 Task: Create in the project WiseTech and in the Backlog issue 'Upgrade the front-end framework of a web application to improve responsiveness and user interface design' a child issue 'Data access permission management and auditing', and assign it to team member softage.4@softage.net.
Action: Mouse moved to (177, 54)
Screenshot: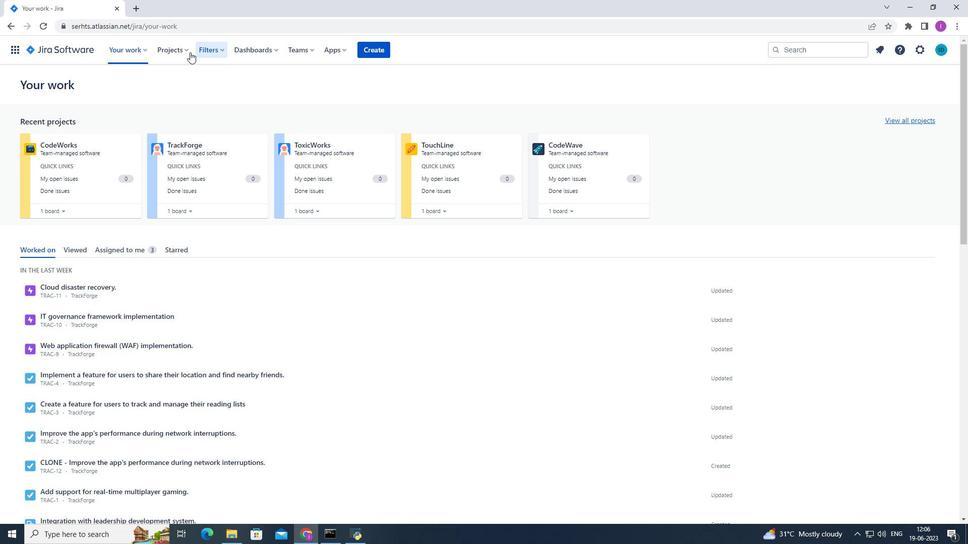 
Action: Mouse pressed left at (177, 54)
Screenshot: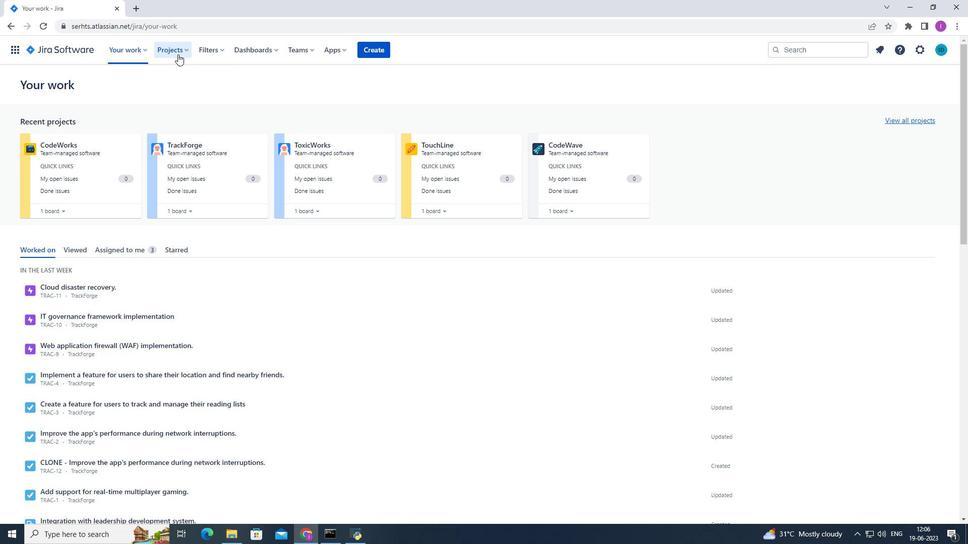 
Action: Mouse moved to (211, 91)
Screenshot: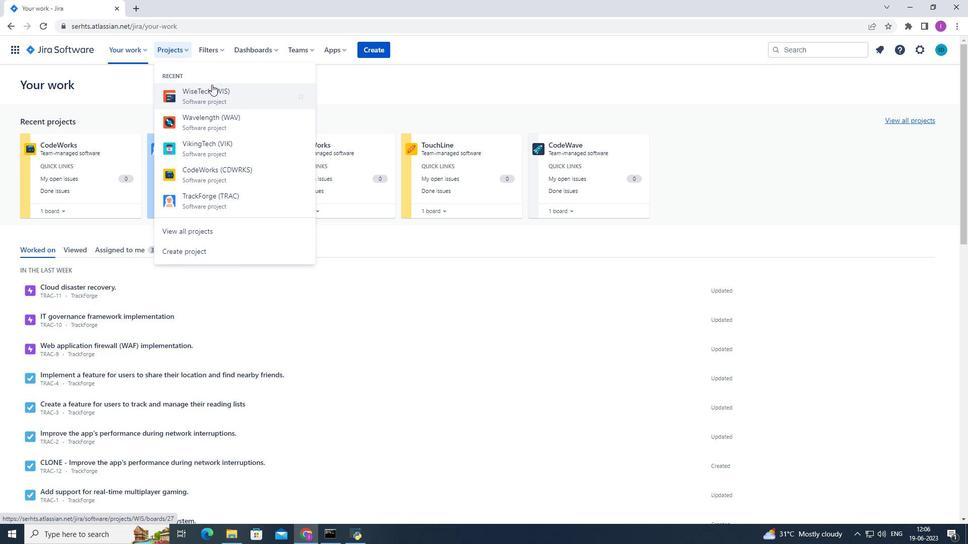 
Action: Mouse pressed left at (211, 91)
Screenshot: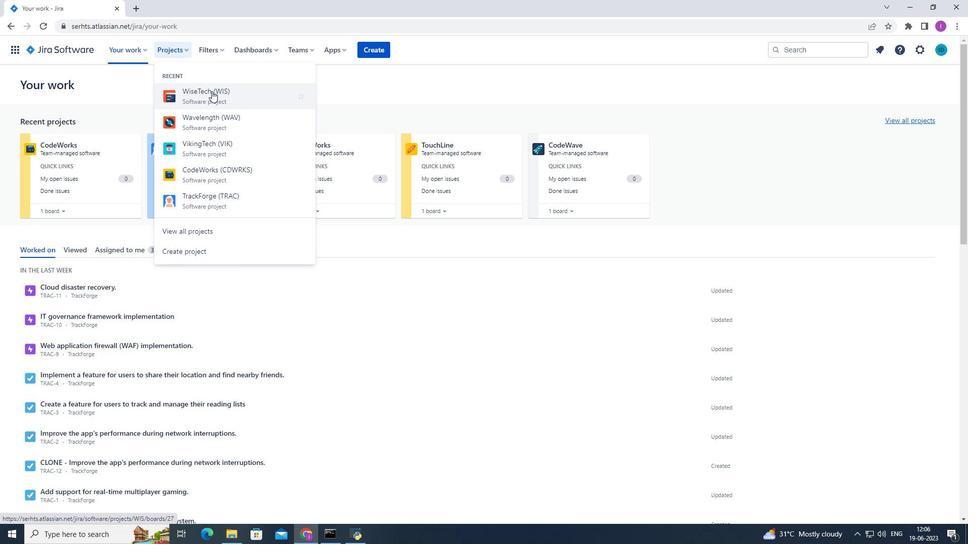 
Action: Mouse moved to (44, 152)
Screenshot: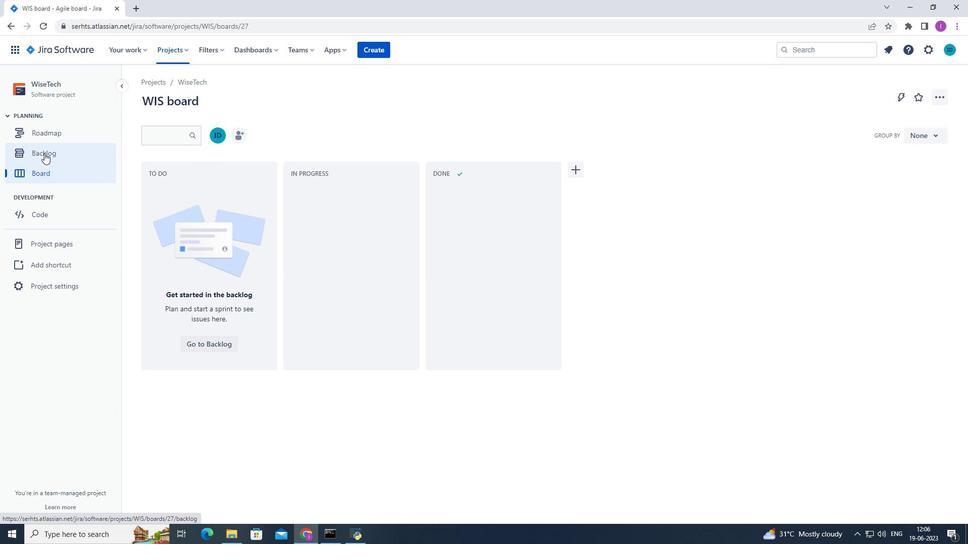 
Action: Mouse pressed left at (44, 152)
Screenshot: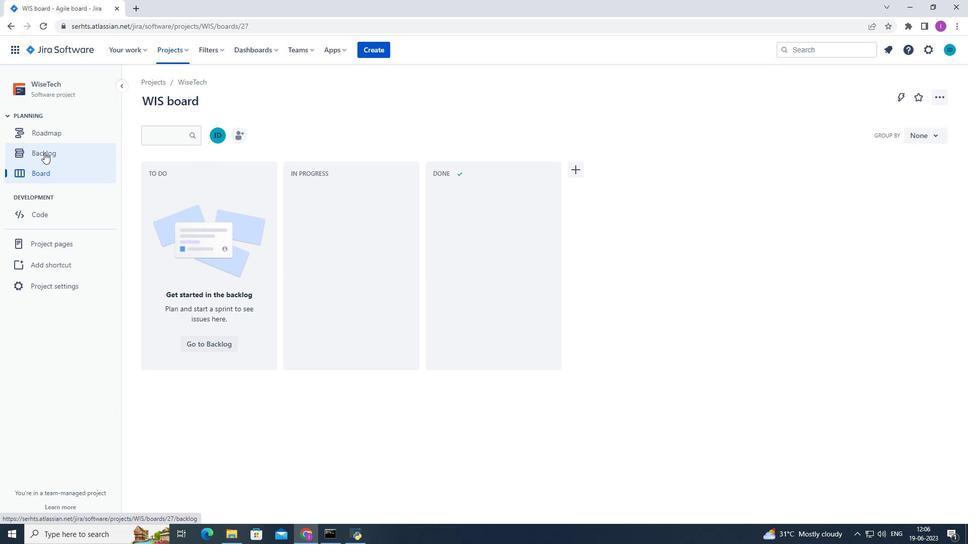 
Action: Mouse moved to (250, 220)
Screenshot: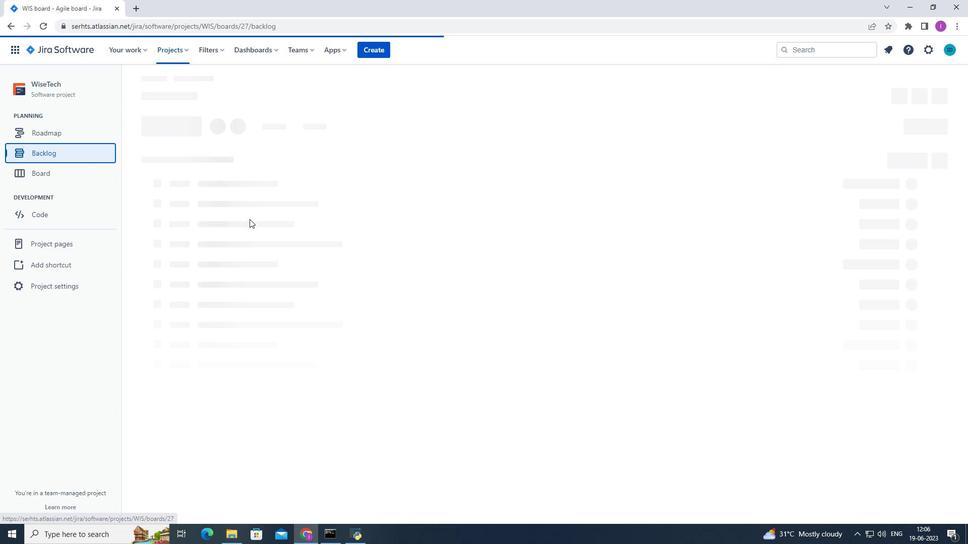 
Action: Mouse scrolled (250, 220) with delta (0, 0)
Screenshot: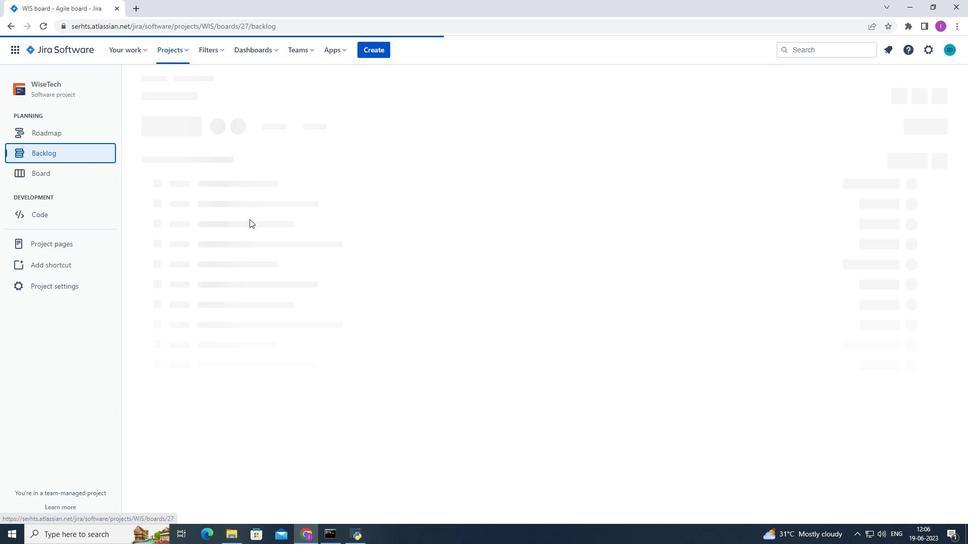 
Action: Mouse moved to (251, 221)
Screenshot: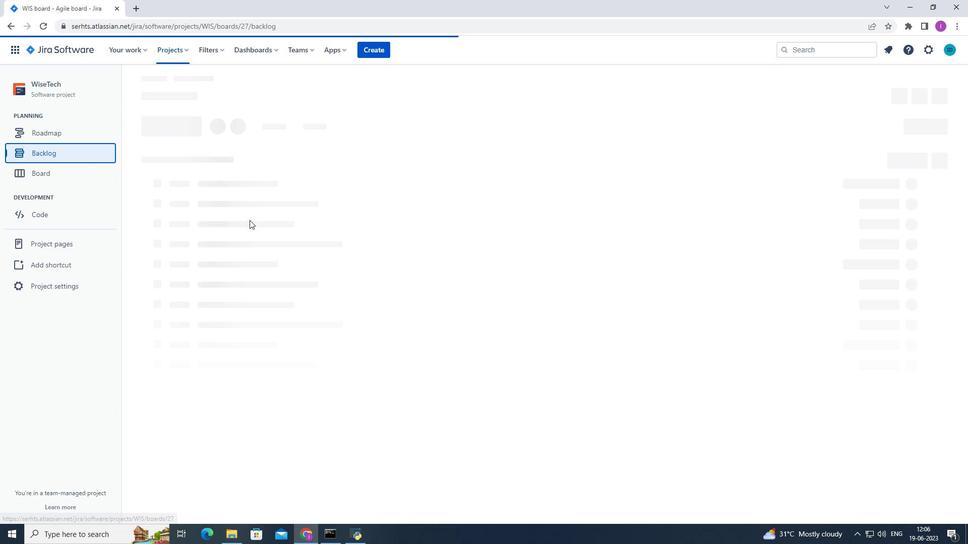 
Action: Mouse scrolled (251, 220) with delta (0, 0)
Screenshot: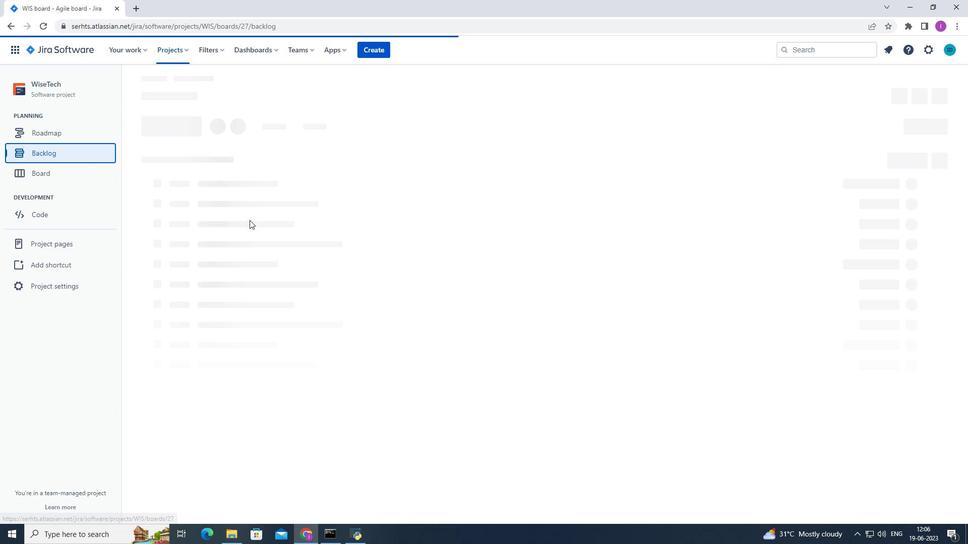 
Action: Mouse scrolled (251, 220) with delta (0, 0)
Screenshot: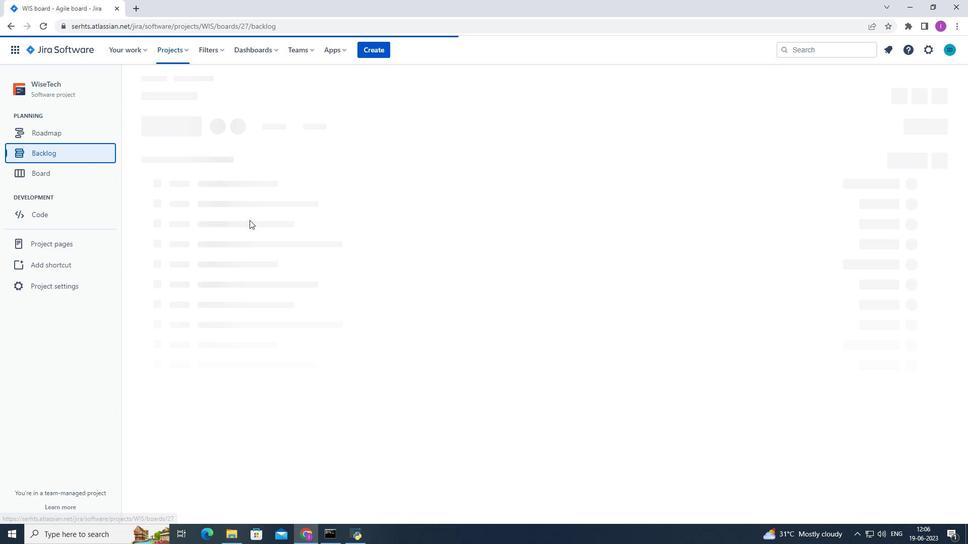 
Action: Mouse moved to (231, 225)
Screenshot: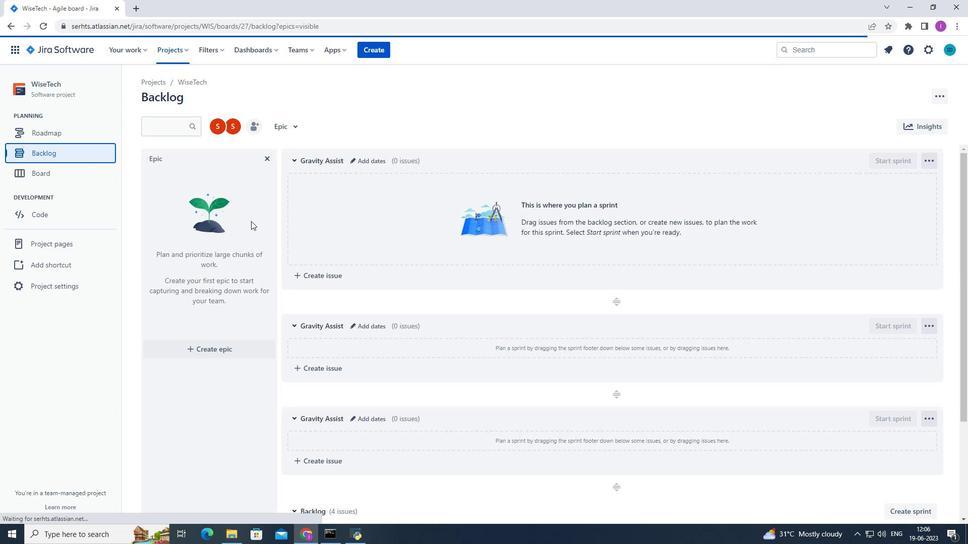 
Action: Mouse scrolled (231, 224) with delta (0, 0)
Screenshot: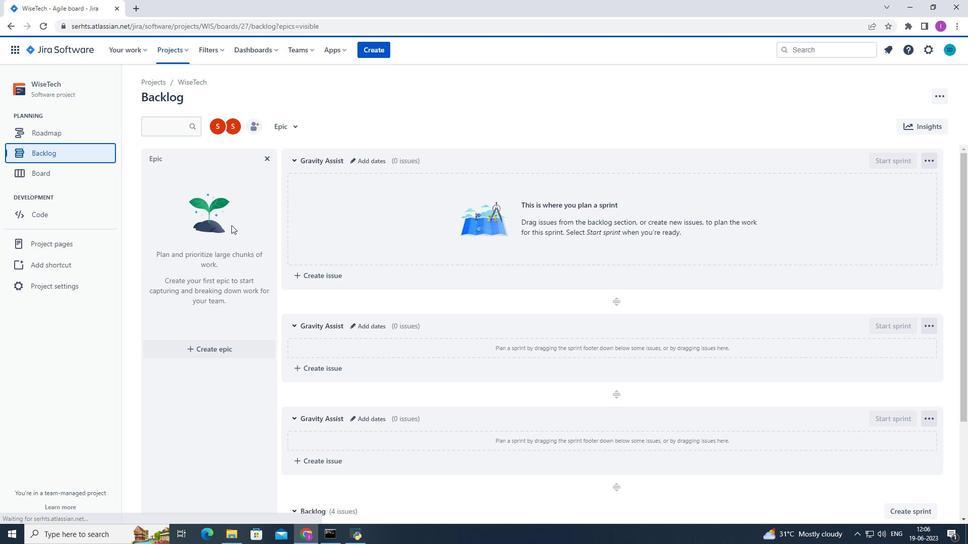 
Action: Mouse moved to (413, 302)
Screenshot: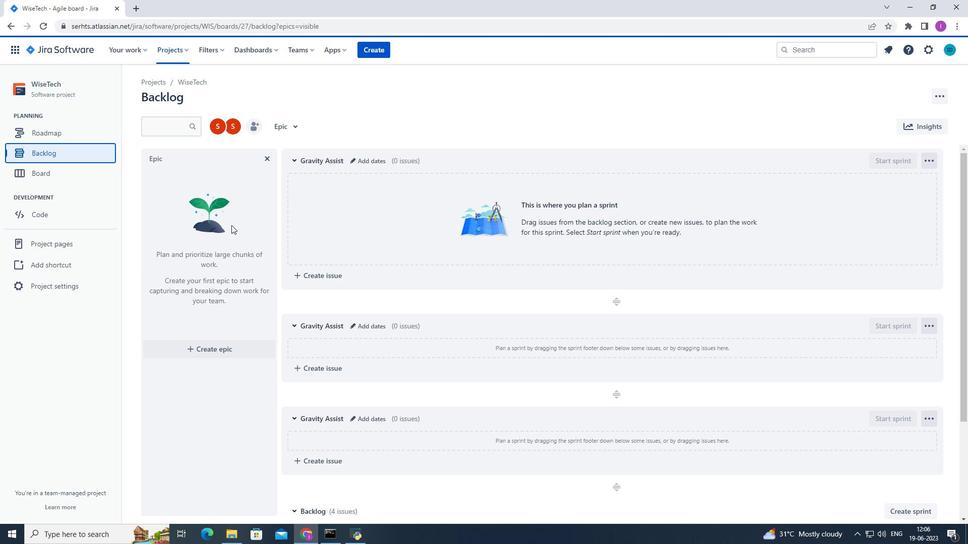 
Action: Mouse scrolled (230, 225) with delta (0, 0)
Screenshot: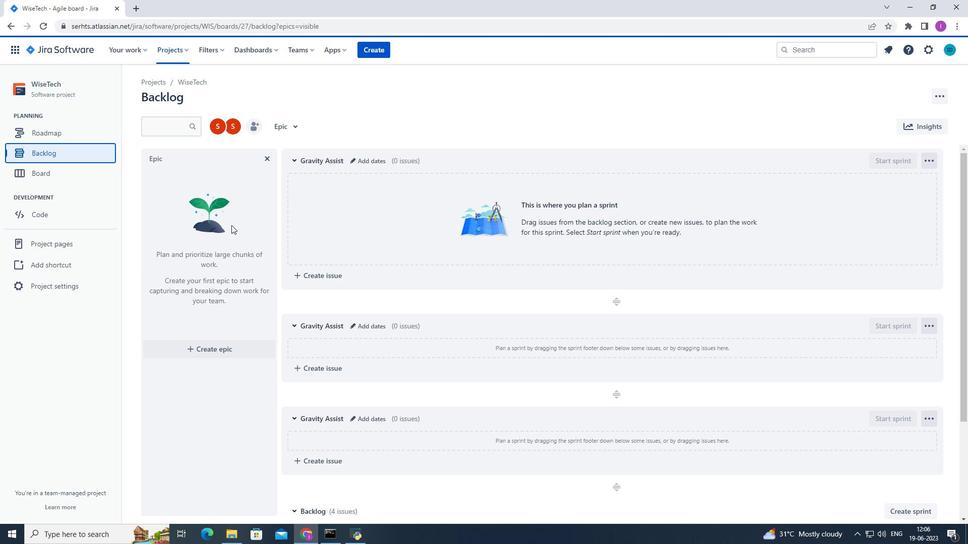 
Action: Mouse moved to (438, 309)
Screenshot: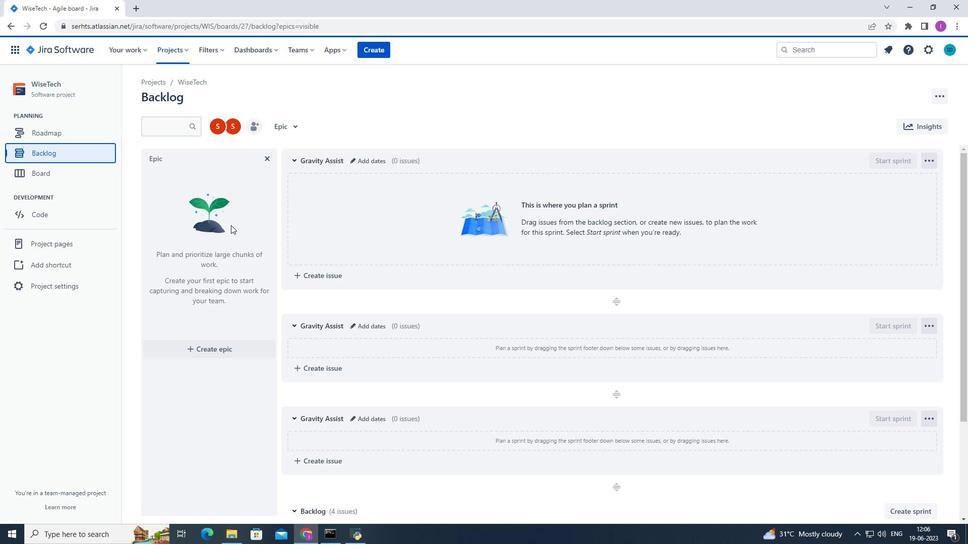 
Action: Mouse scrolled (232, 225) with delta (0, 0)
Screenshot: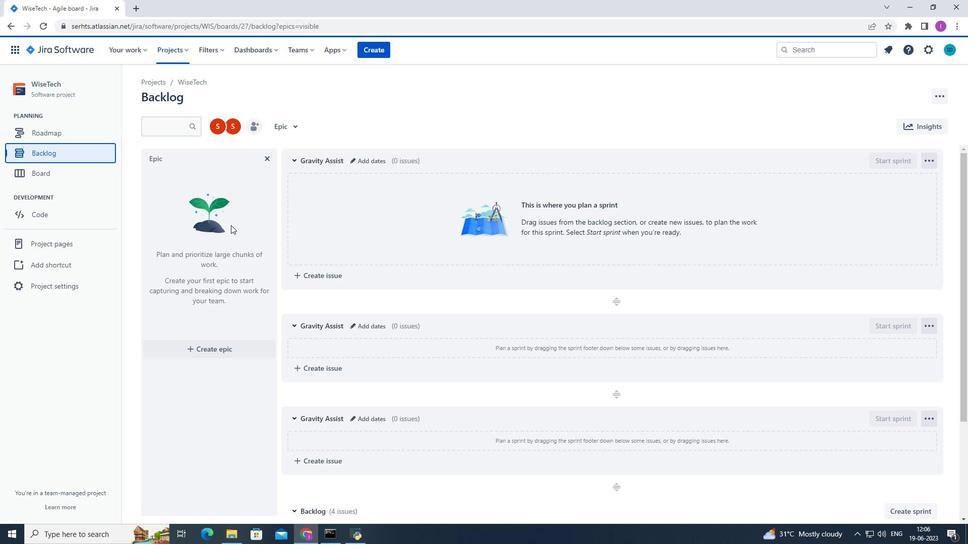 
Action: Mouse moved to (458, 314)
Screenshot: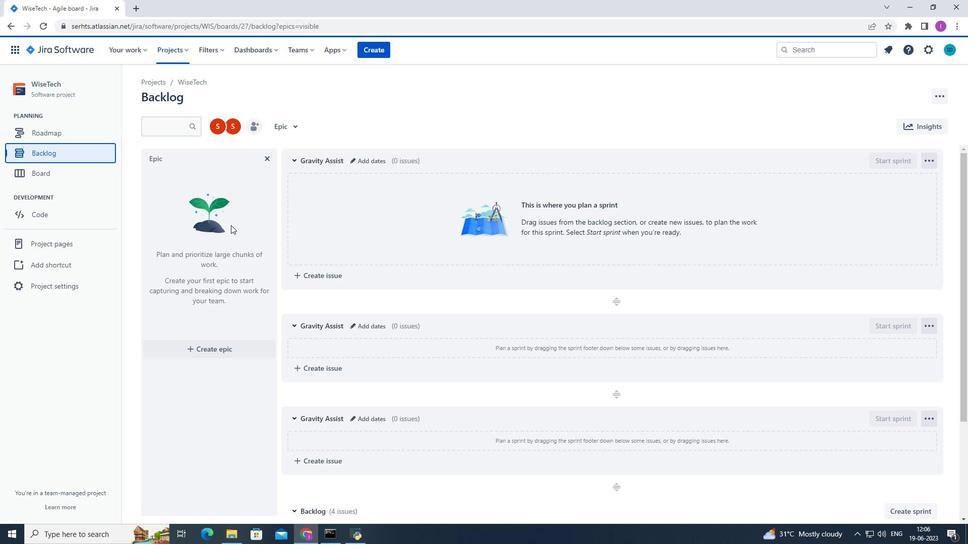 
Action: Mouse scrolled (248, 233) with delta (0, 0)
Screenshot: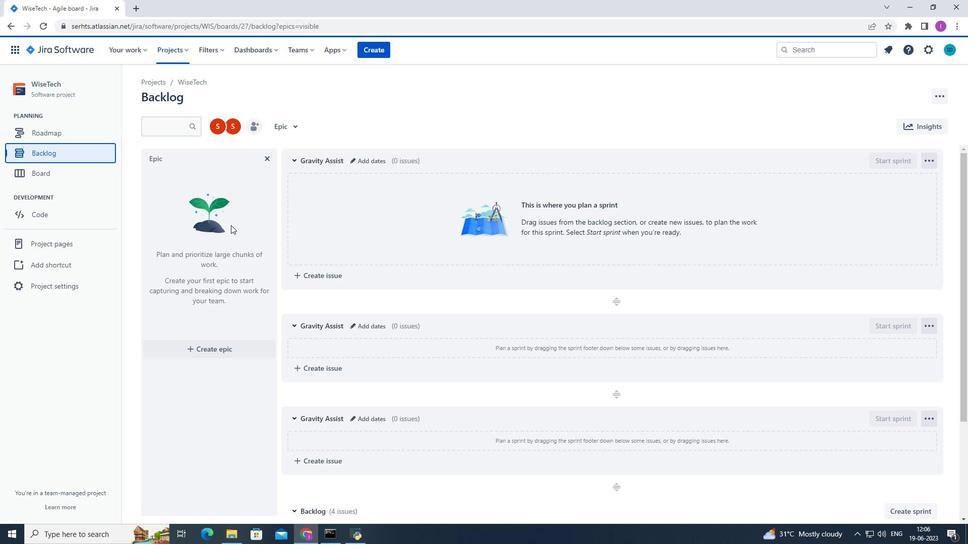 
Action: Mouse moved to (457, 321)
Screenshot: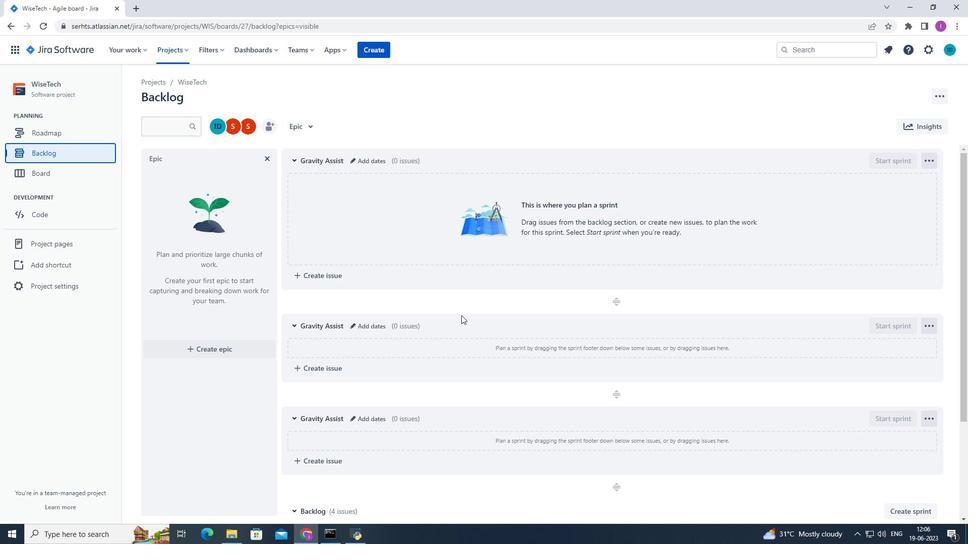 
Action: Mouse scrolled (457, 321) with delta (0, 0)
Screenshot: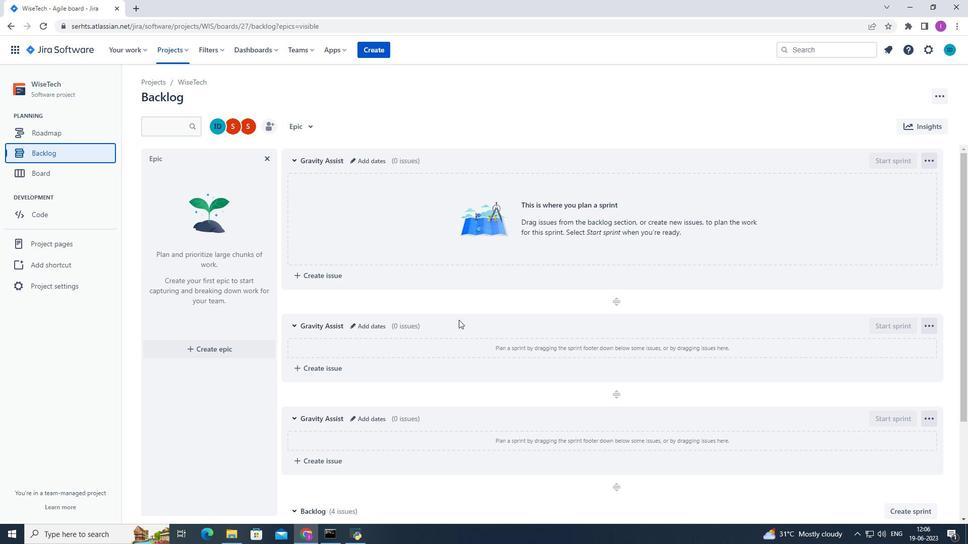 
Action: Mouse moved to (454, 329)
Screenshot: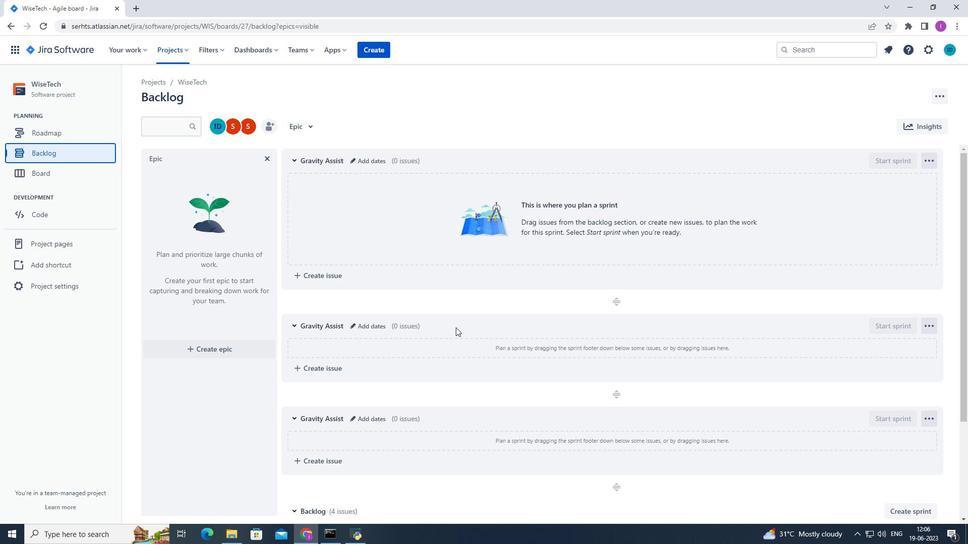 
Action: Mouse scrolled (454, 328) with delta (0, 0)
Screenshot: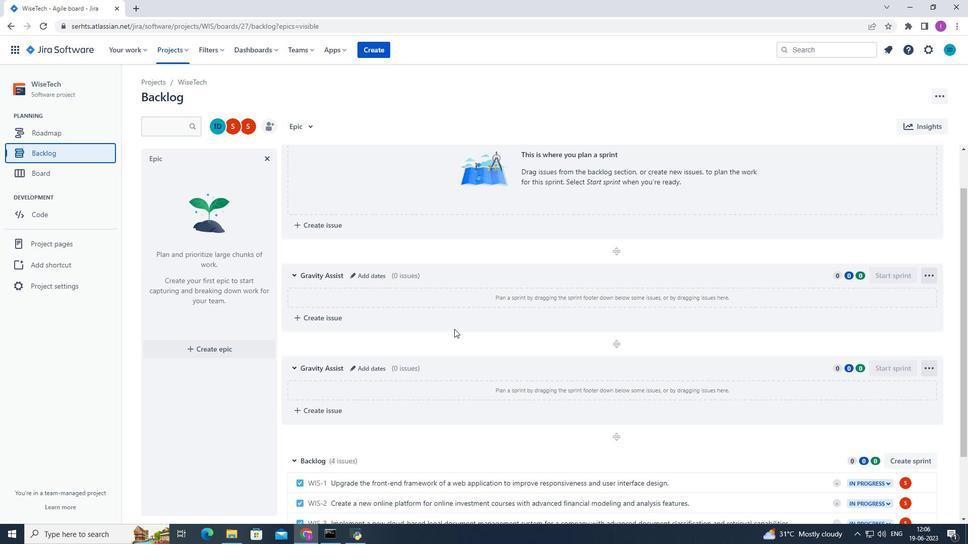 
Action: Mouse scrolled (454, 328) with delta (0, 0)
Screenshot: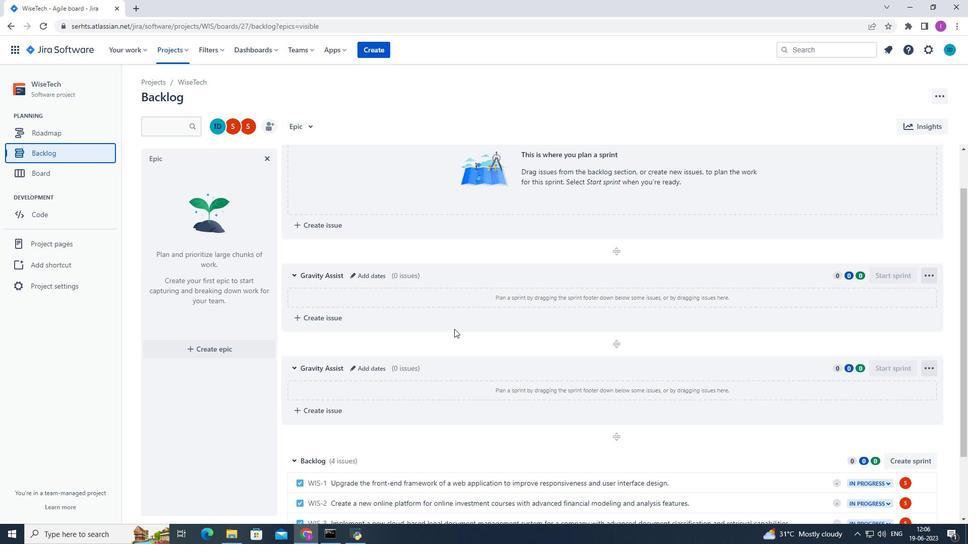 
Action: Mouse scrolled (454, 328) with delta (0, 0)
Screenshot: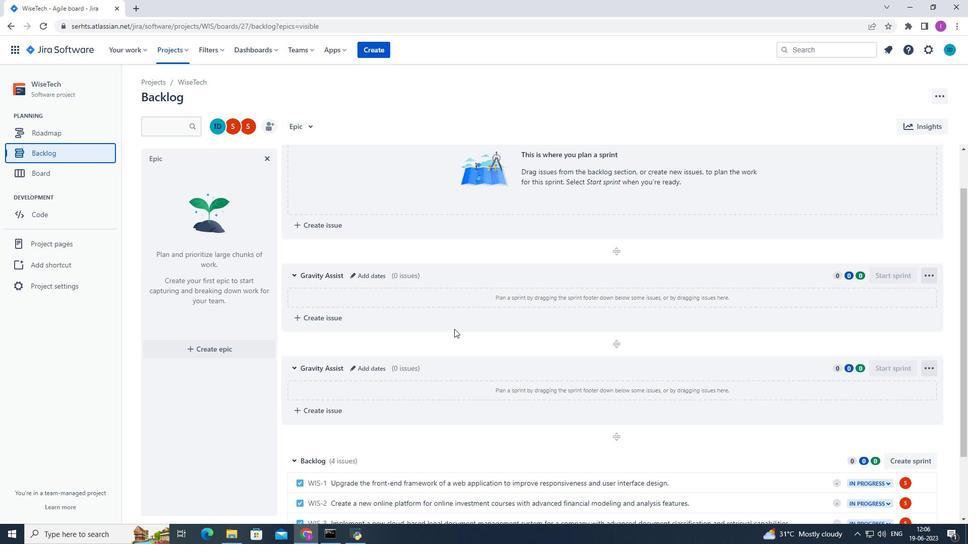 
Action: Mouse scrolled (454, 328) with delta (0, 0)
Screenshot: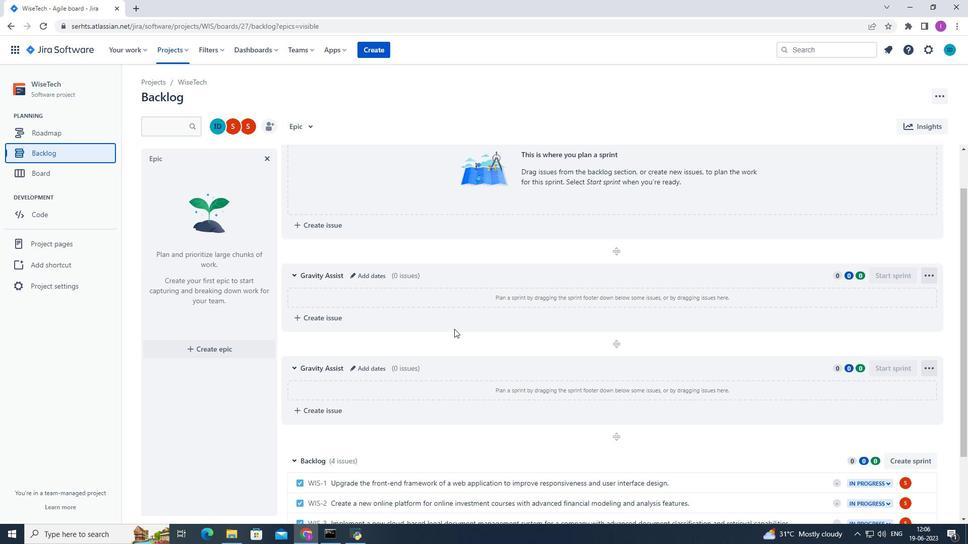 
Action: Mouse moved to (726, 394)
Screenshot: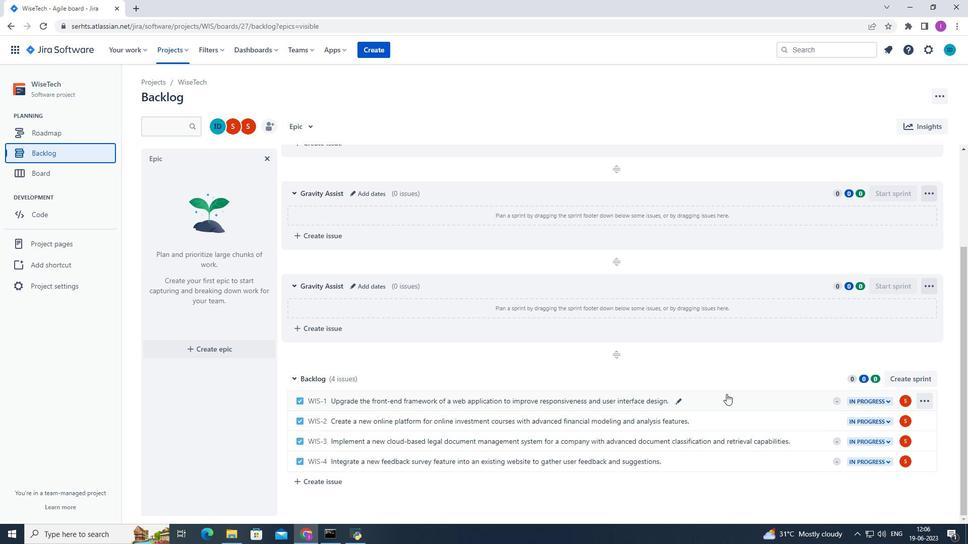 
Action: Mouse pressed left at (726, 394)
Screenshot: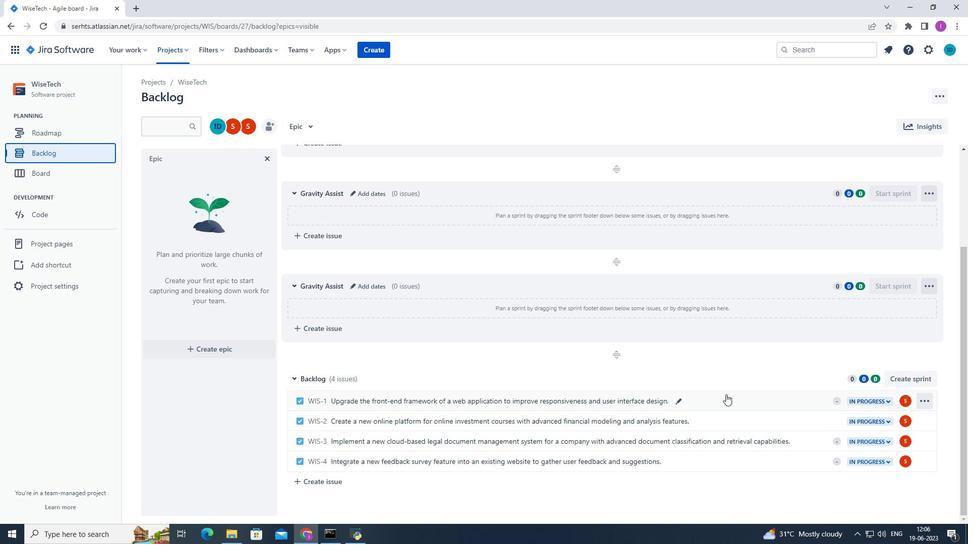 
Action: Mouse moved to (788, 244)
Screenshot: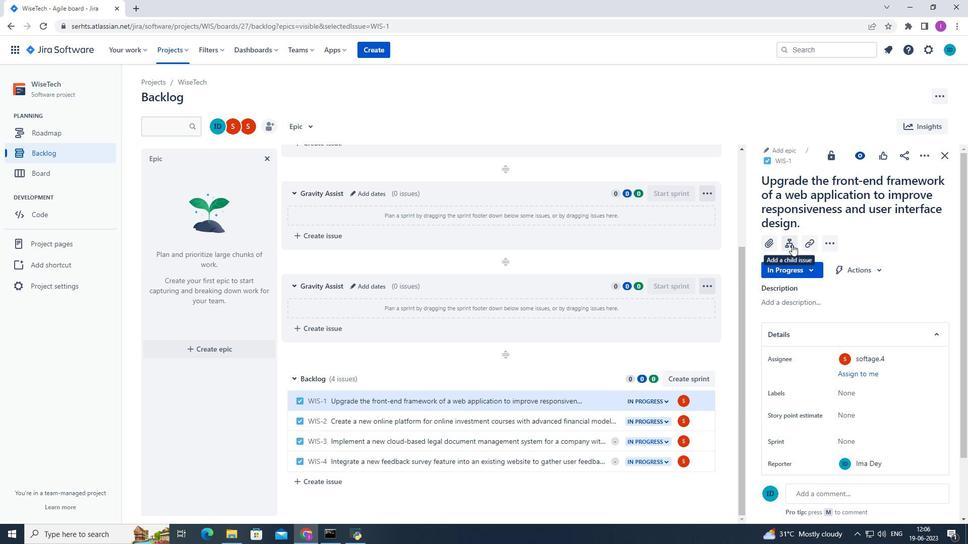 
Action: Mouse pressed left at (788, 244)
Screenshot: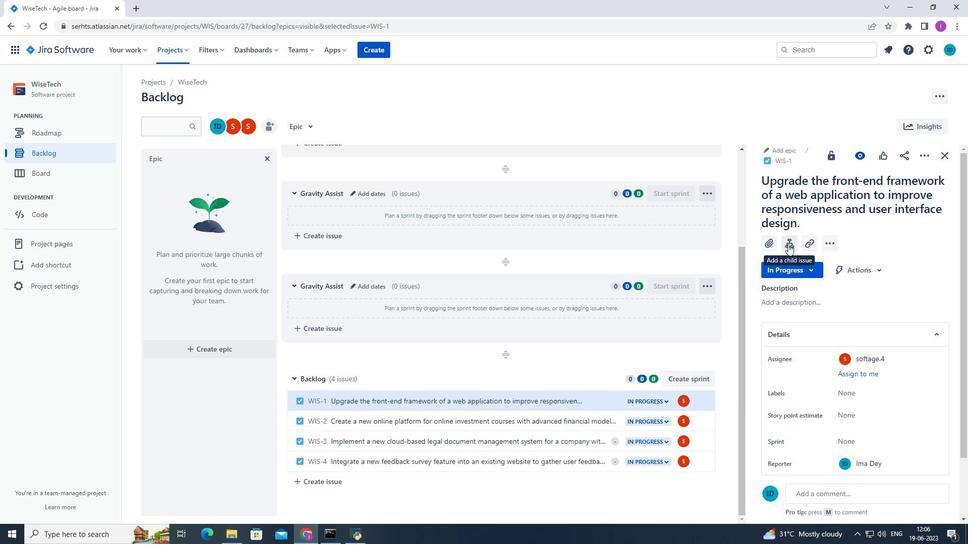
Action: Mouse moved to (792, 325)
Screenshot: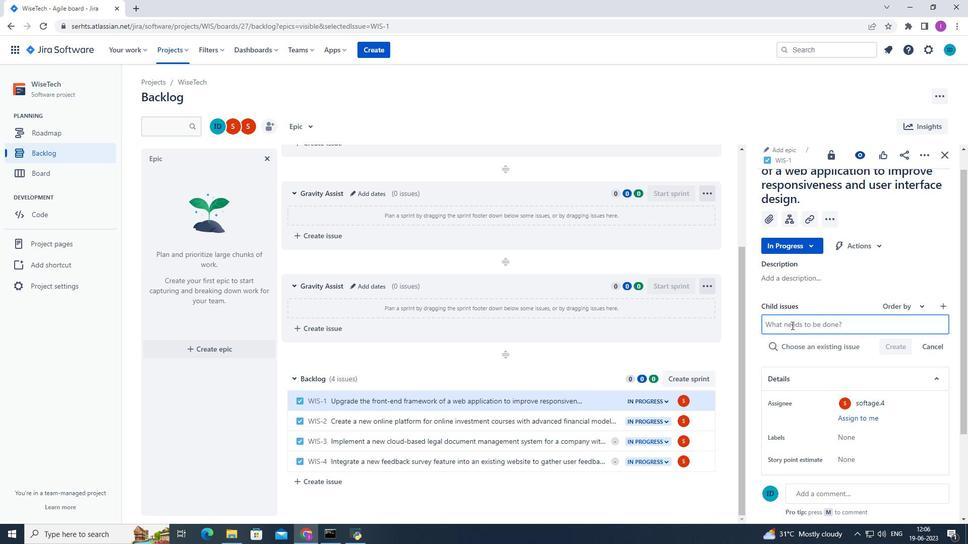 
Action: Mouse pressed left at (792, 325)
Screenshot: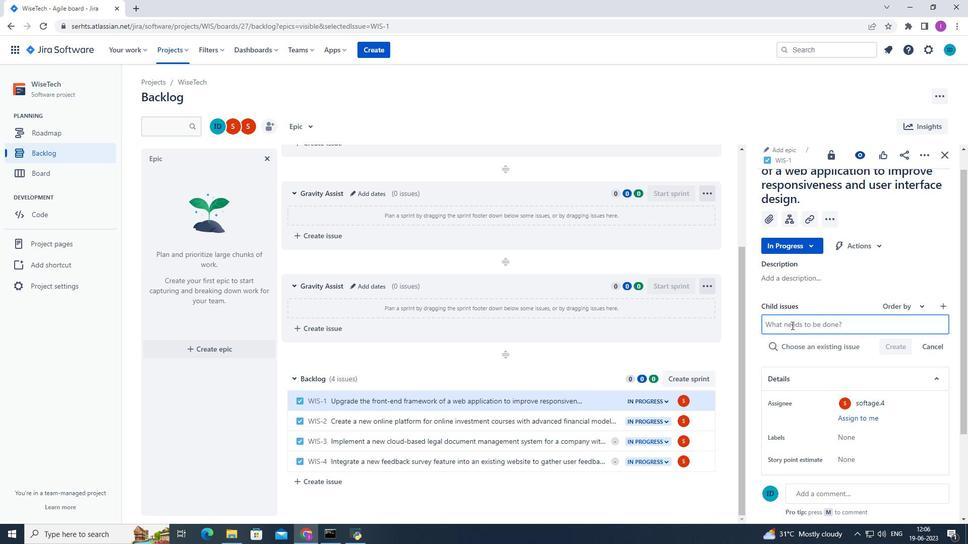 
Action: Mouse moved to (797, 317)
Screenshot: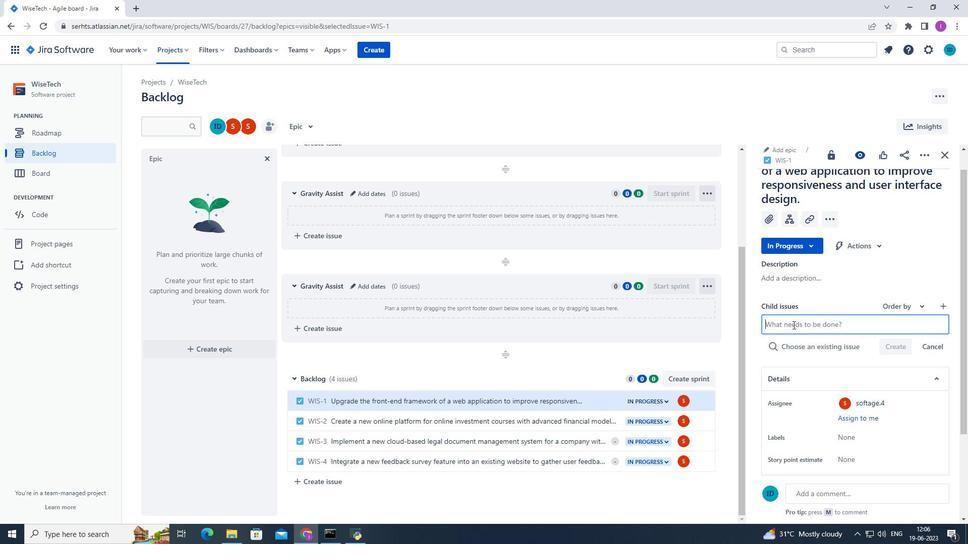 
Action: Key pressed <Key.shift>Data<Key.space>accw<Key.backspace>re<Key.backspace>ess
Screenshot: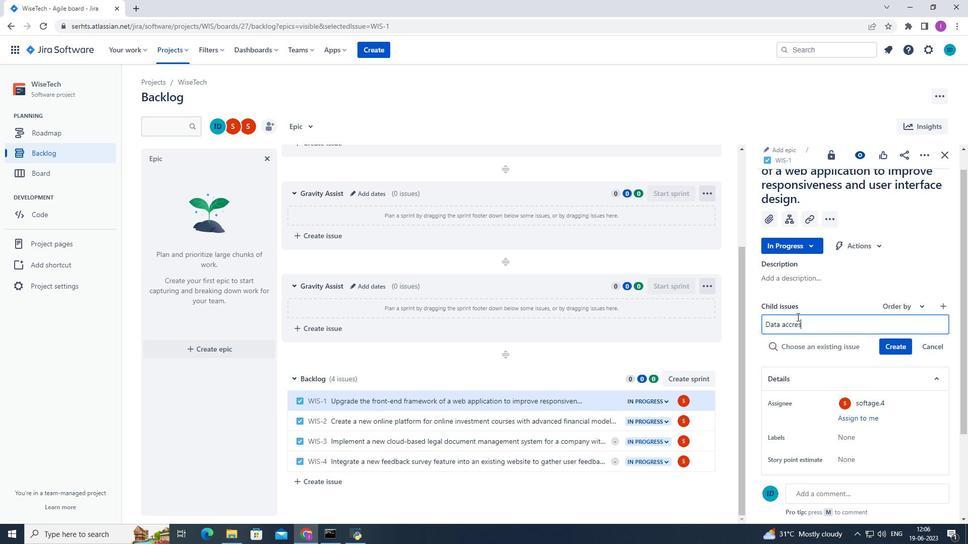 
Action: Mouse moved to (796, 325)
Screenshot: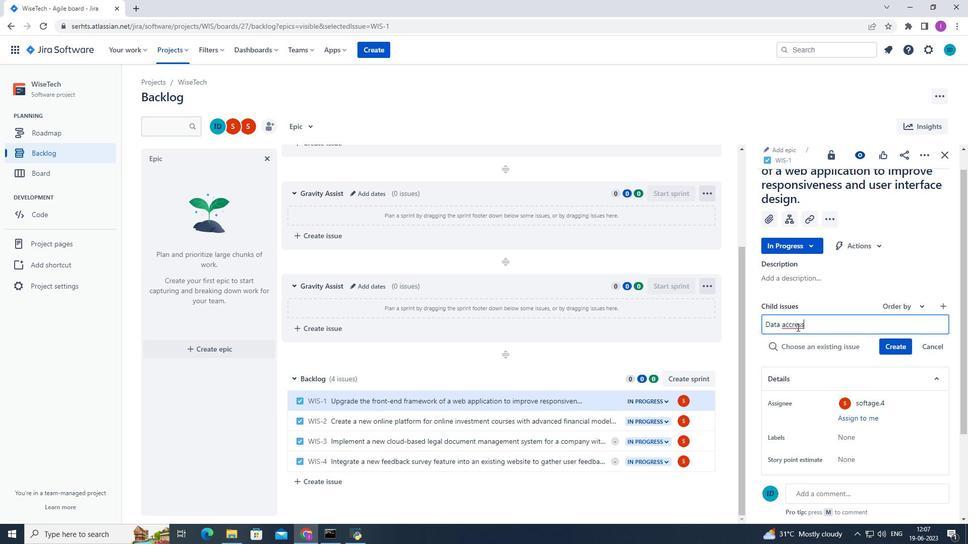 
Action: Mouse pressed left at (796, 325)
Screenshot: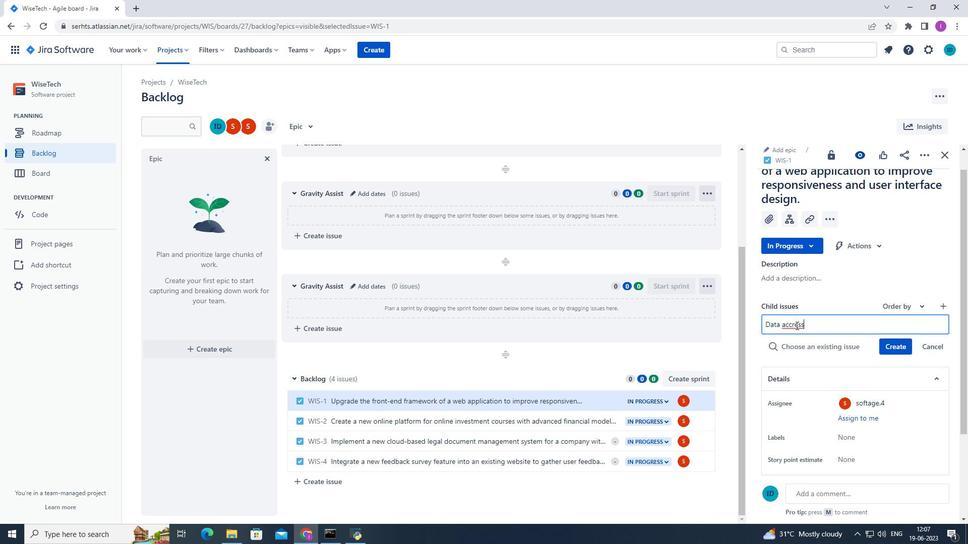 
Action: Key pressed <Key.backspace>
Screenshot: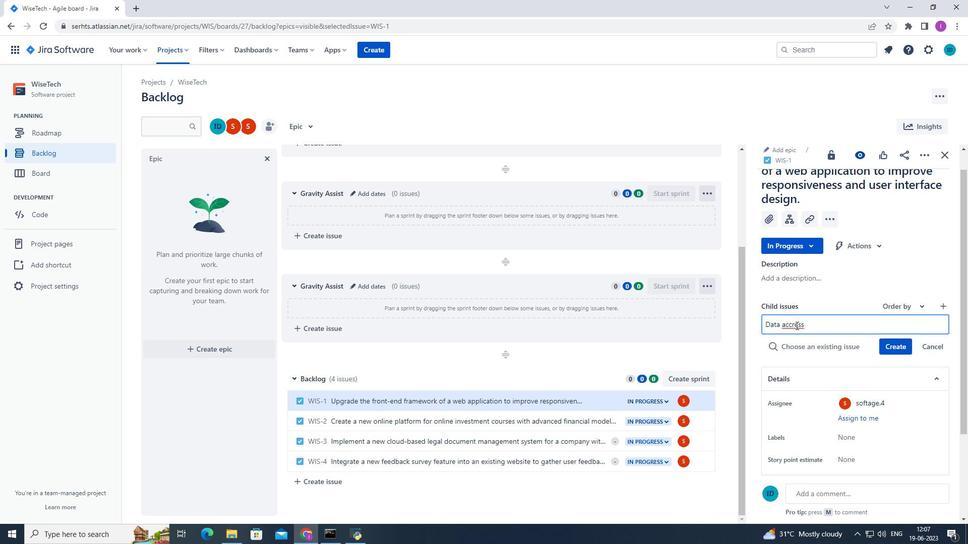 
Action: Mouse moved to (812, 324)
Screenshot: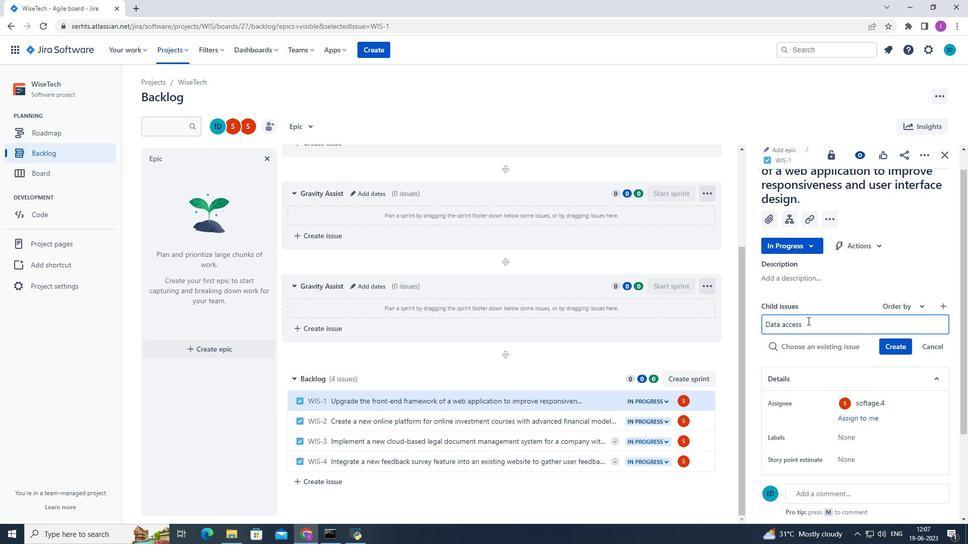 
Action: Mouse pressed left at (812, 324)
Screenshot: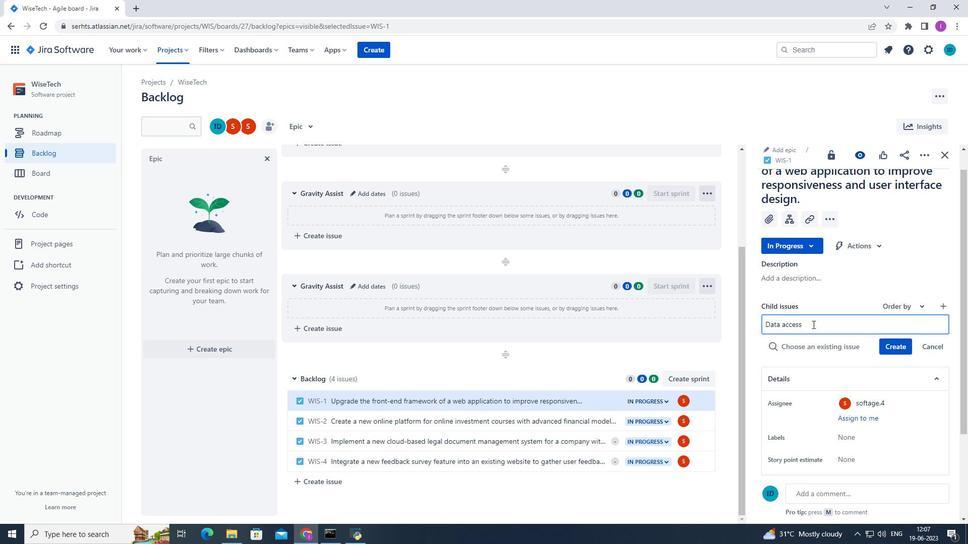 
Action: Key pressed <Key.space>permission<Key.space>management<Key.space>and<Key.space>aut<Key.backspace>diting
Screenshot: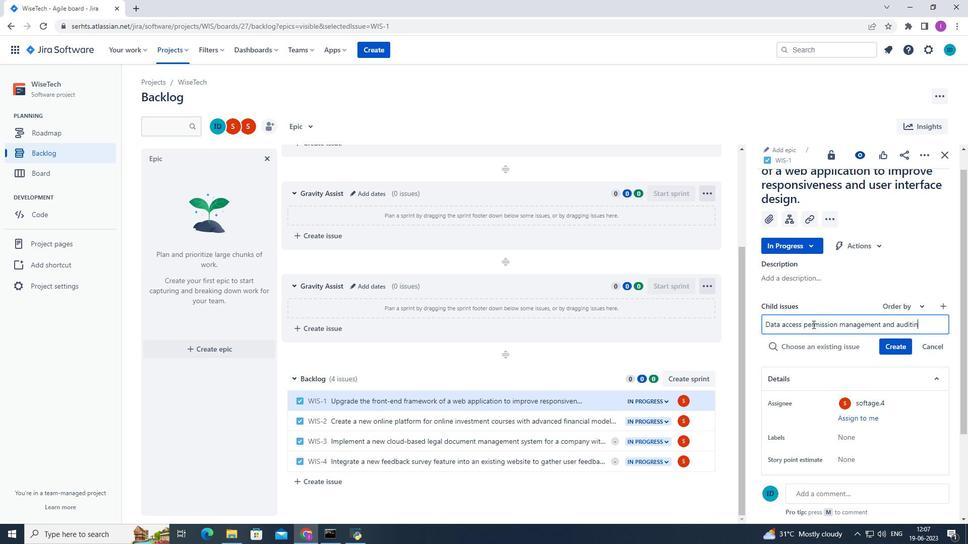 
Action: Mouse scrolled (812, 324) with delta (0, 0)
Screenshot: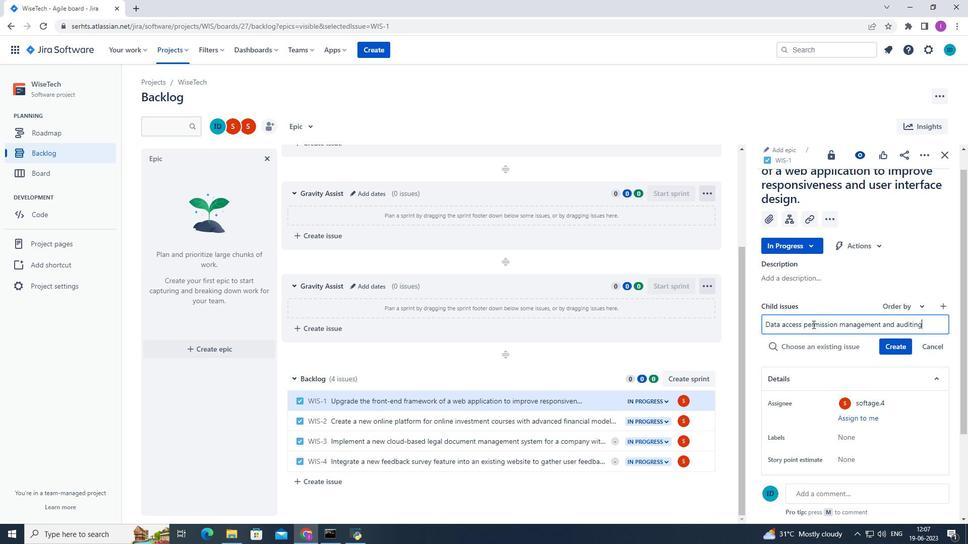 
Action: Mouse scrolled (812, 324) with delta (0, 0)
Screenshot: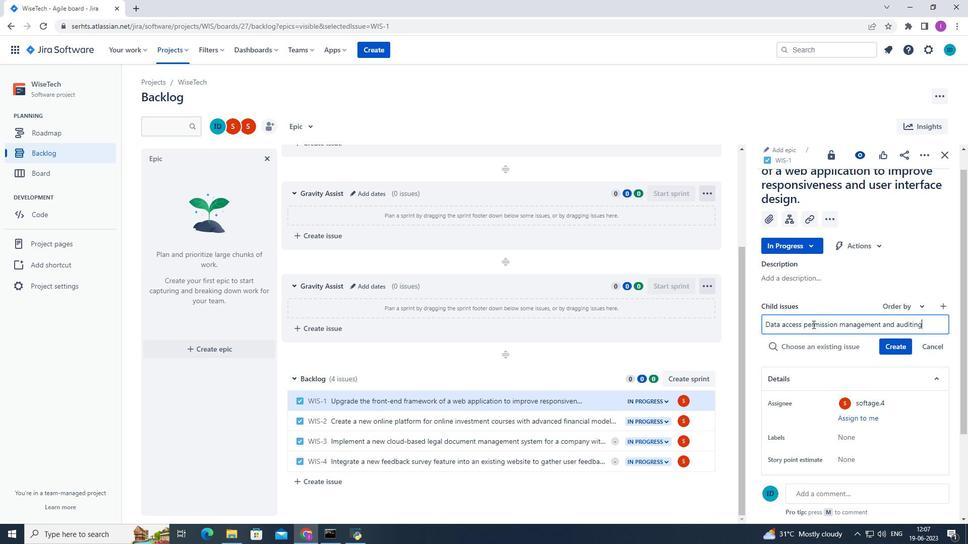 
Action: Mouse scrolled (812, 325) with delta (0, 0)
Screenshot: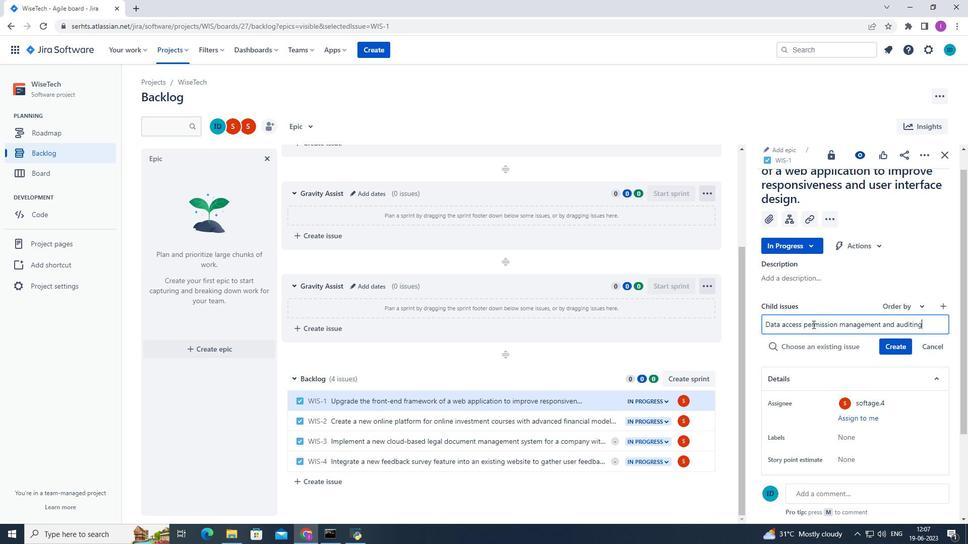 
Action: Mouse moved to (868, 293)
Screenshot: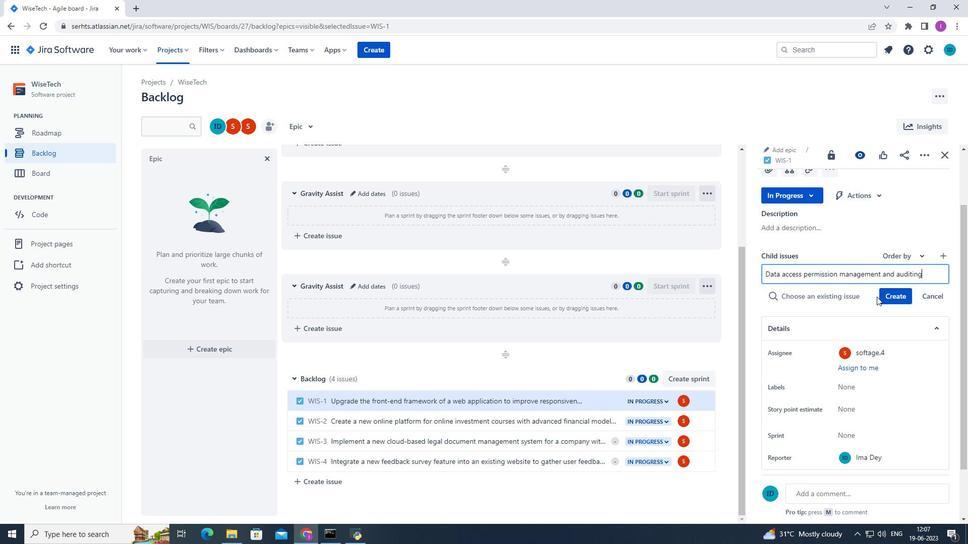 
Action: Key pressed <Key.enter>
Screenshot: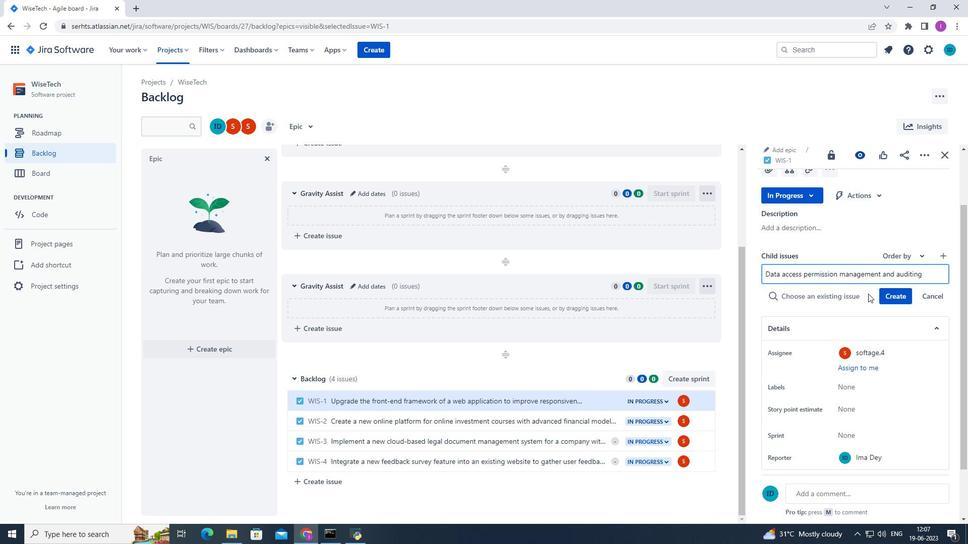 
Action: Mouse moved to (936, 280)
Screenshot: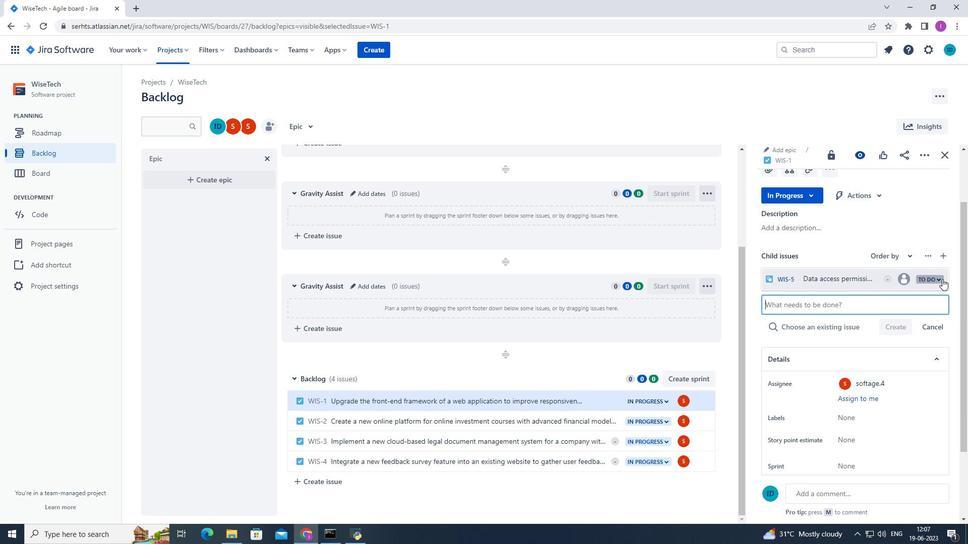 
Action: Mouse pressed left at (936, 280)
Screenshot: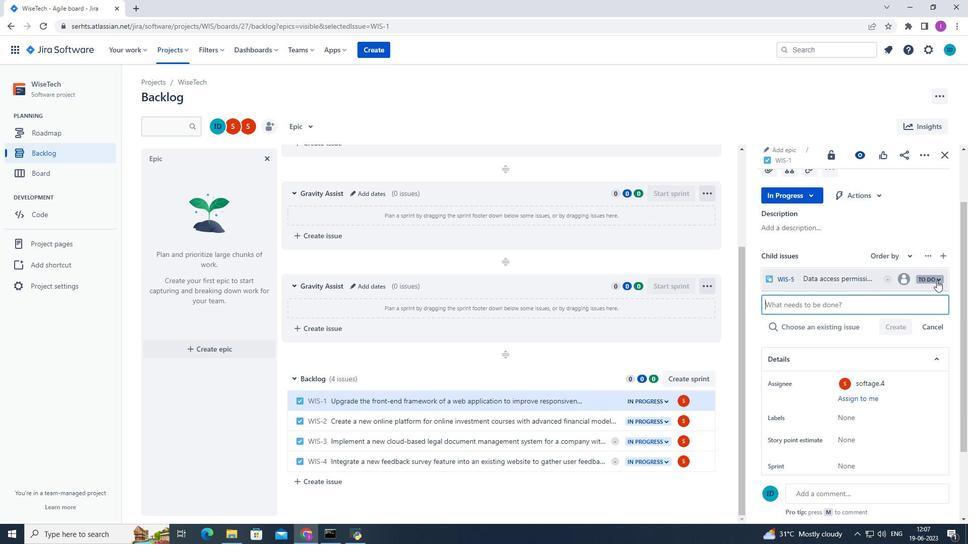 
Action: Mouse moved to (867, 232)
Screenshot: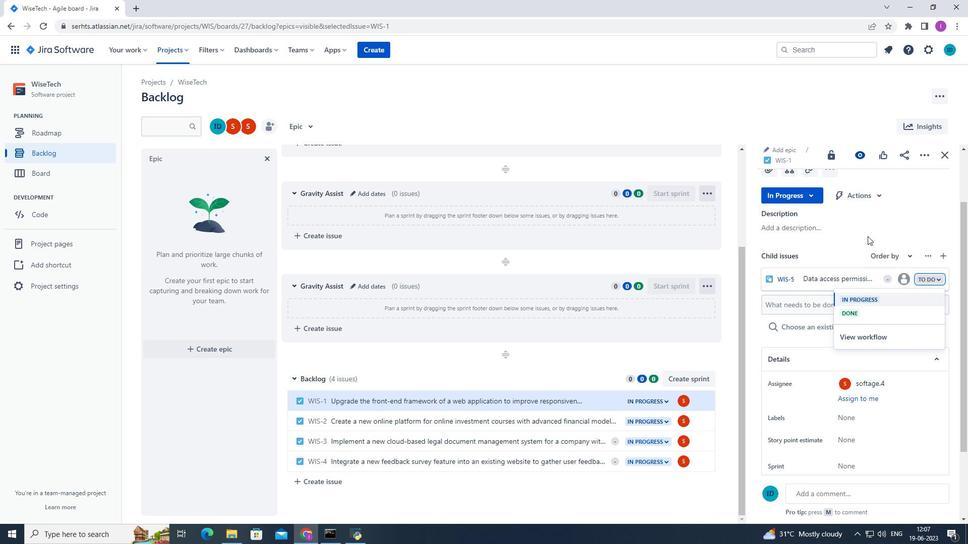 
Action: Mouse pressed left at (867, 232)
Screenshot: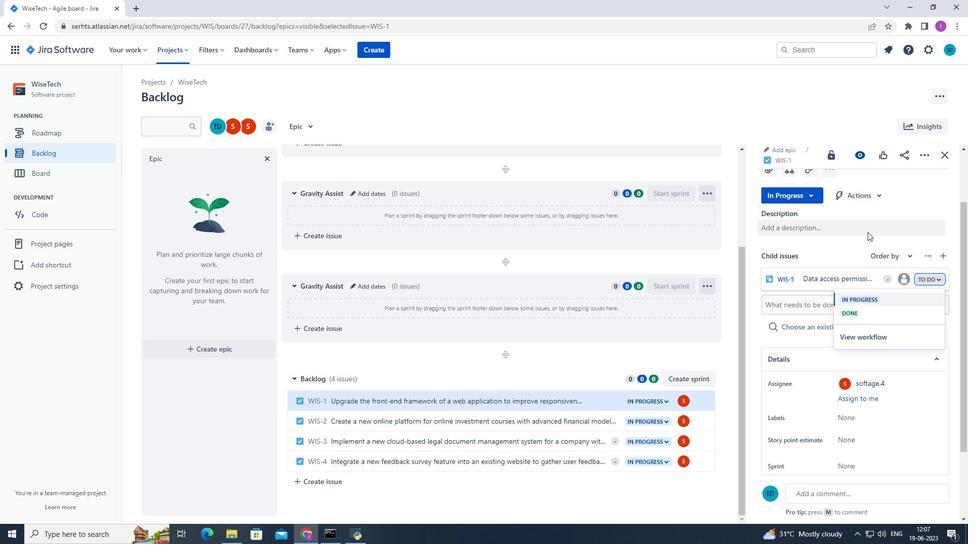 
Action: Mouse moved to (904, 363)
Screenshot: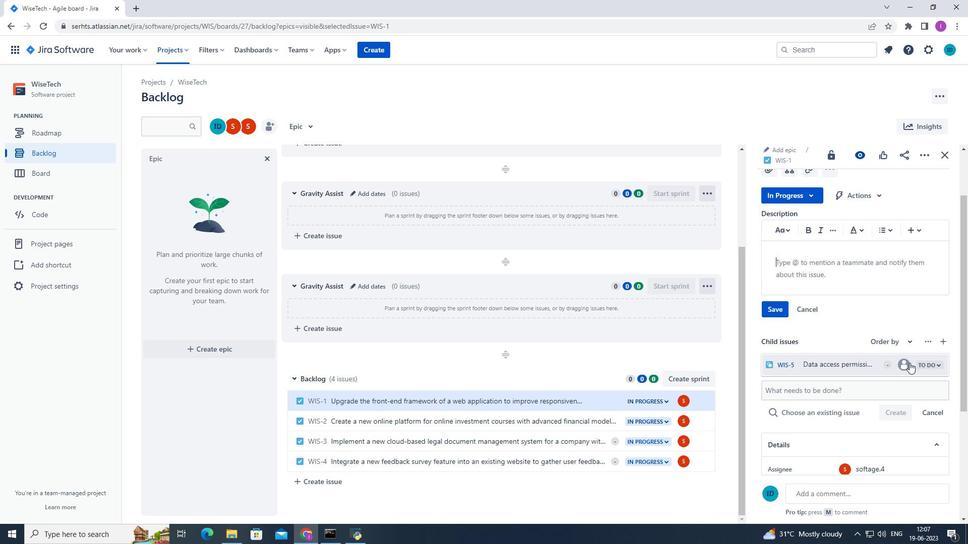 
Action: Mouse pressed left at (904, 363)
Screenshot: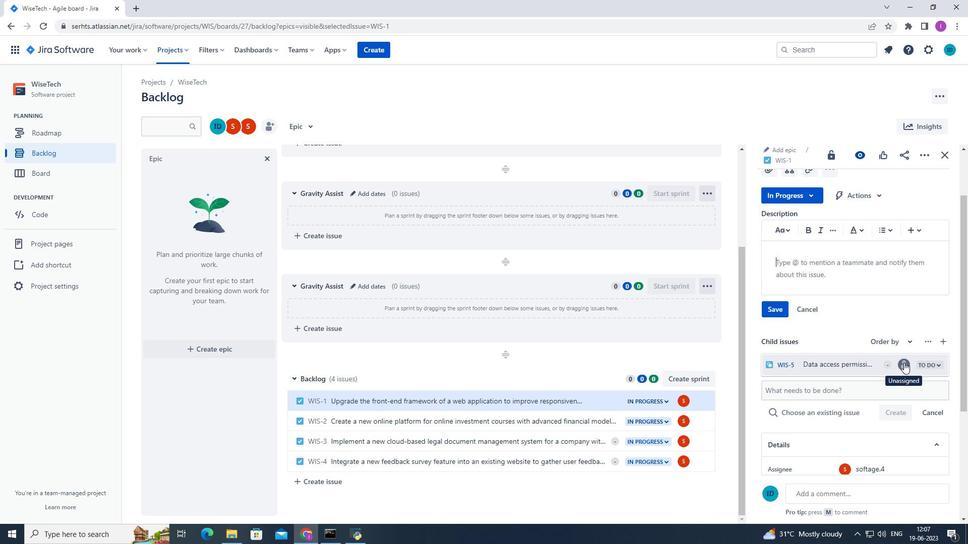 
Action: Mouse moved to (785, 360)
Screenshot: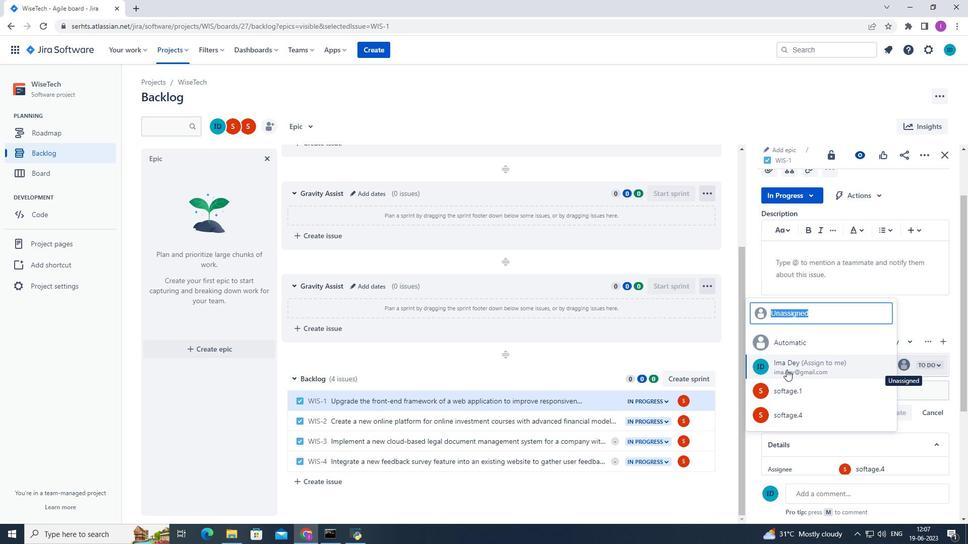 
Action: Mouse scrolled (785, 360) with delta (0, 0)
Screenshot: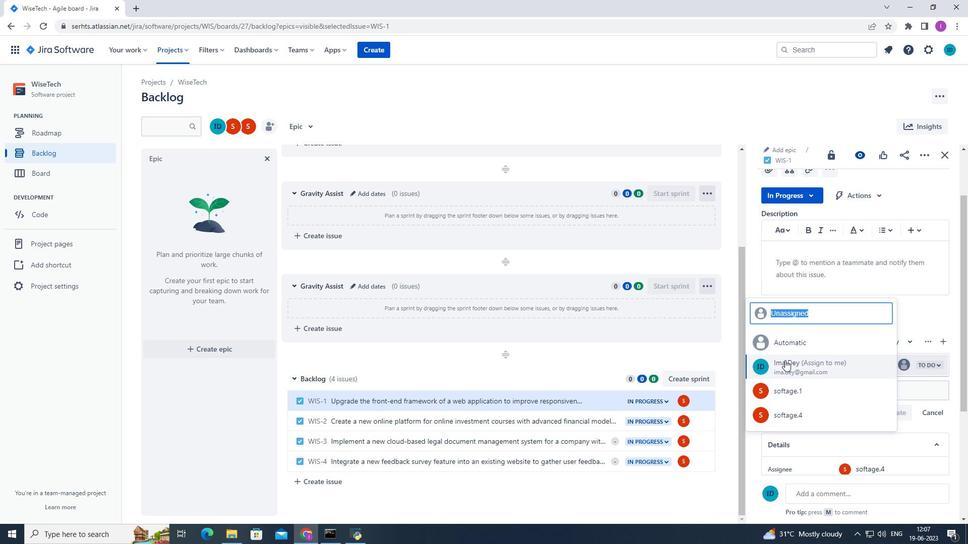 
Action: Mouse moved to (785, 362)
Screenshot: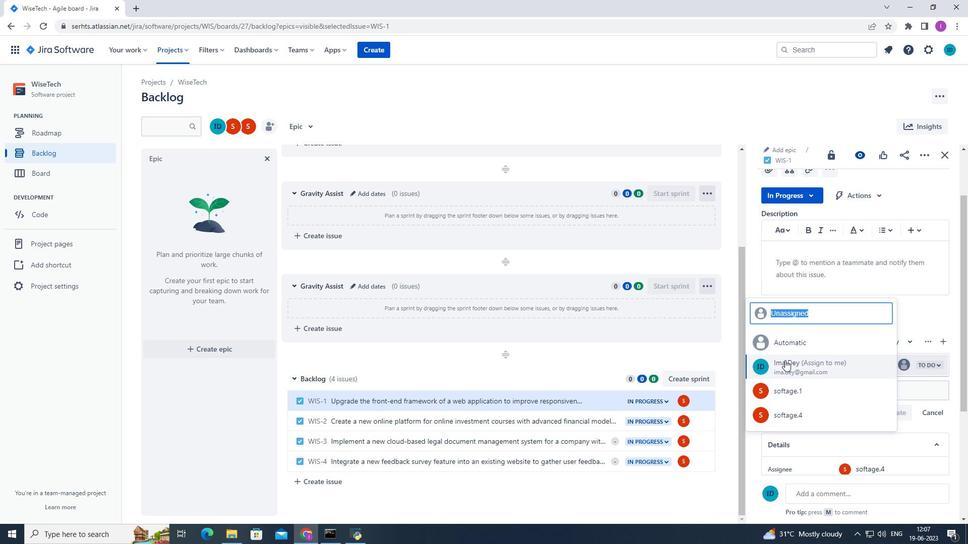 
Action: Mouse scrolled (785, 362) with delta (0, 0)
Screenshot: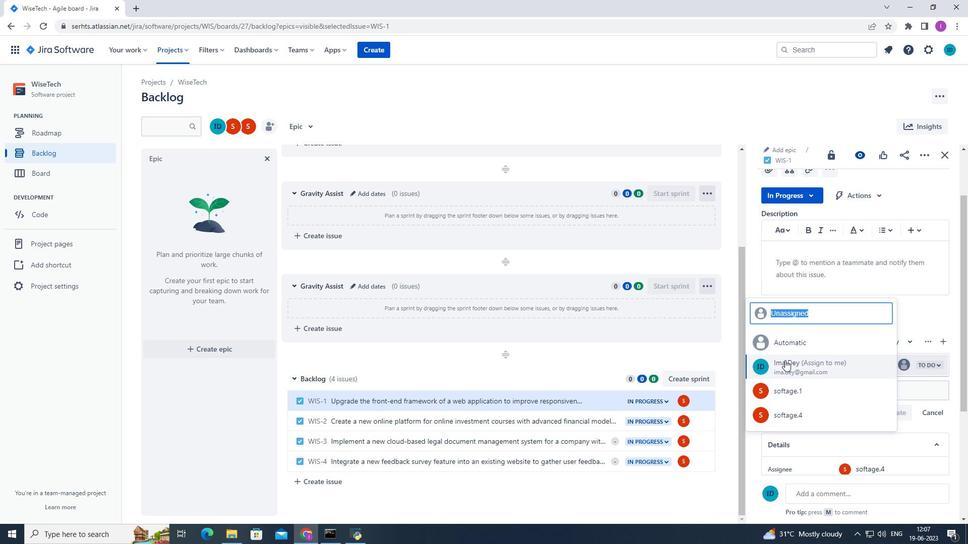 
Action: Mouse moved to (785, 362)
Screenshot: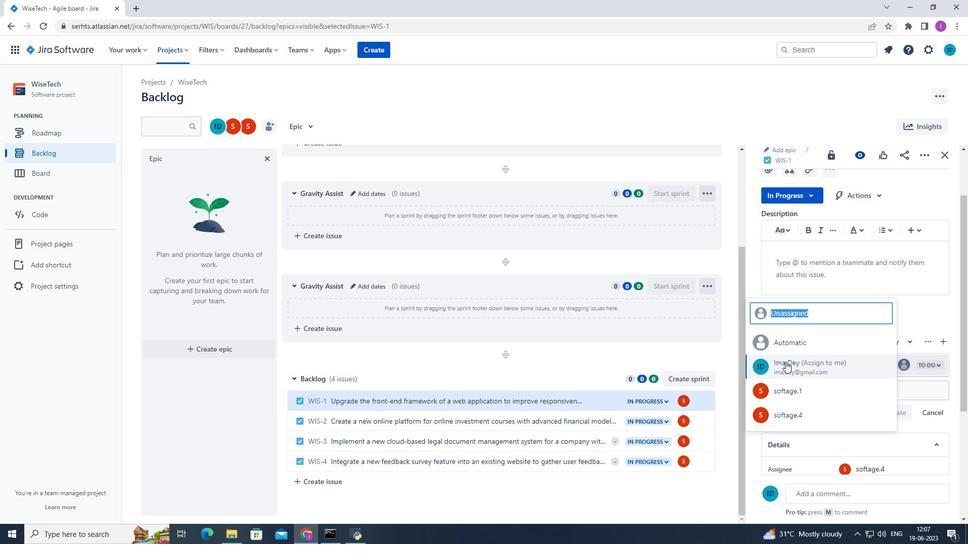 
Action: Mouse scrolled (785, 362) with delta (0, 0)
Screenshot: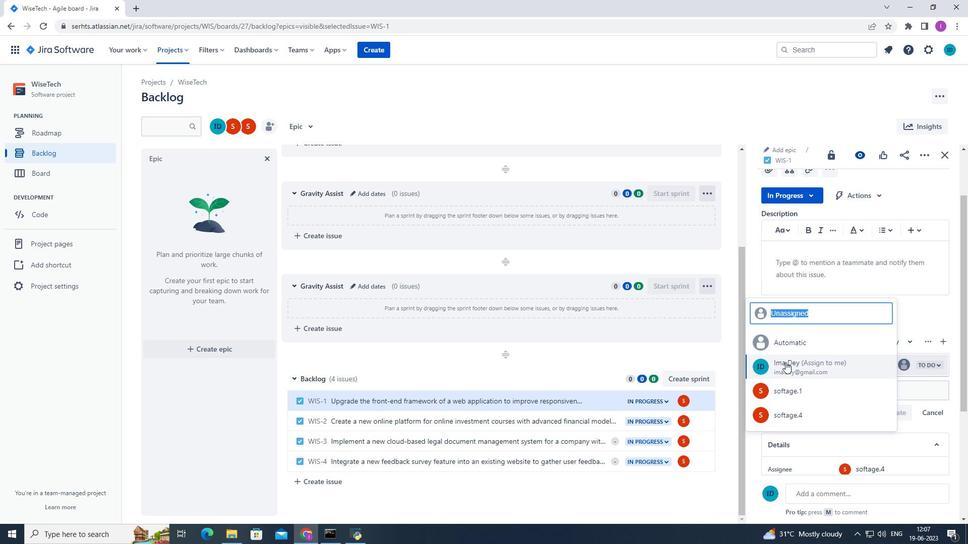 
Action: Mouse moved to (792, 413)
Screenshot: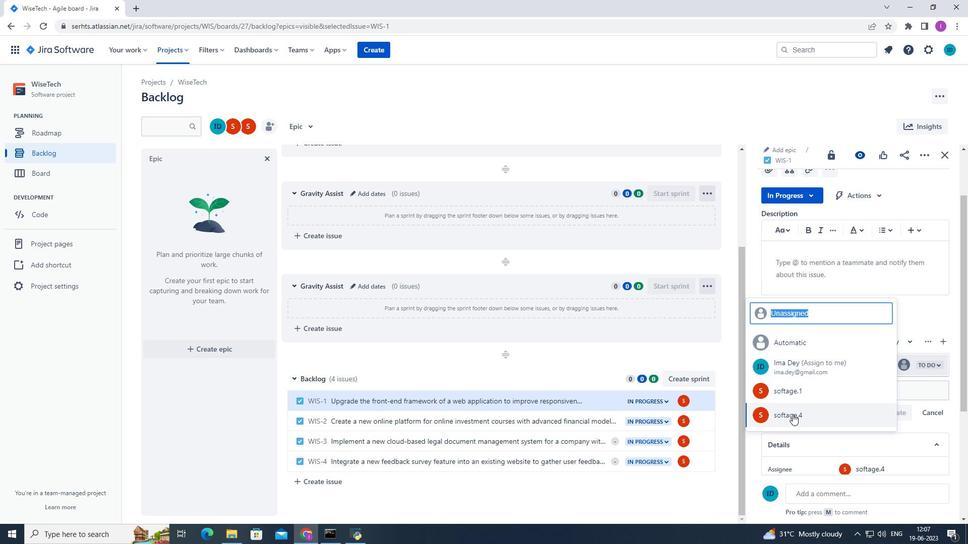 
Action: Mouse pressed left at (792, 413)
Screenshot: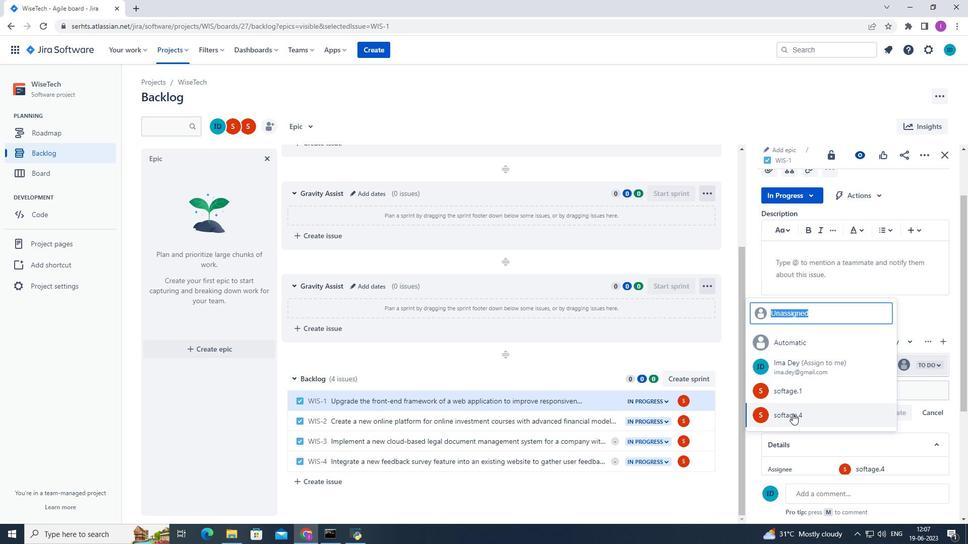 
Action: Mouse moved to (855, 399)
Screenshot: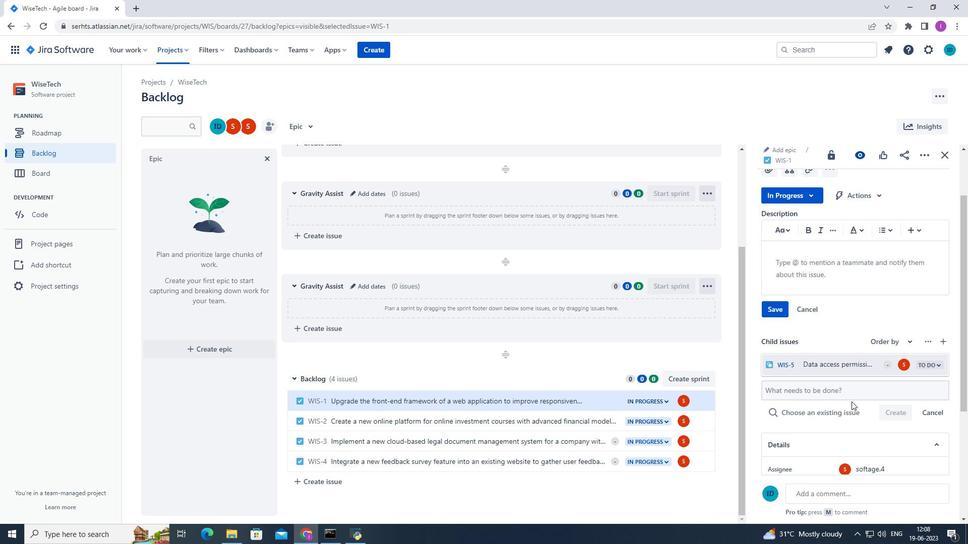 
